 Task: Create a rule from the Agile list, Priority changed -> Complete task in the project Transpire if Priority Cleared then Complete Task.
Action: Mouse moved to (57, 444)
Screenshot: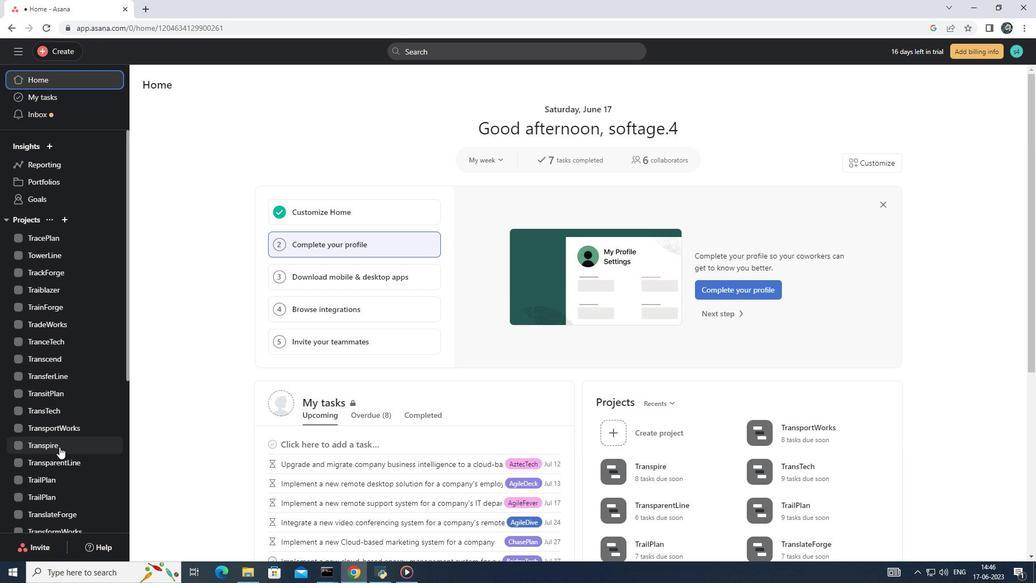 
Action: Mouse pressed left at (57, 444)
Screenshot: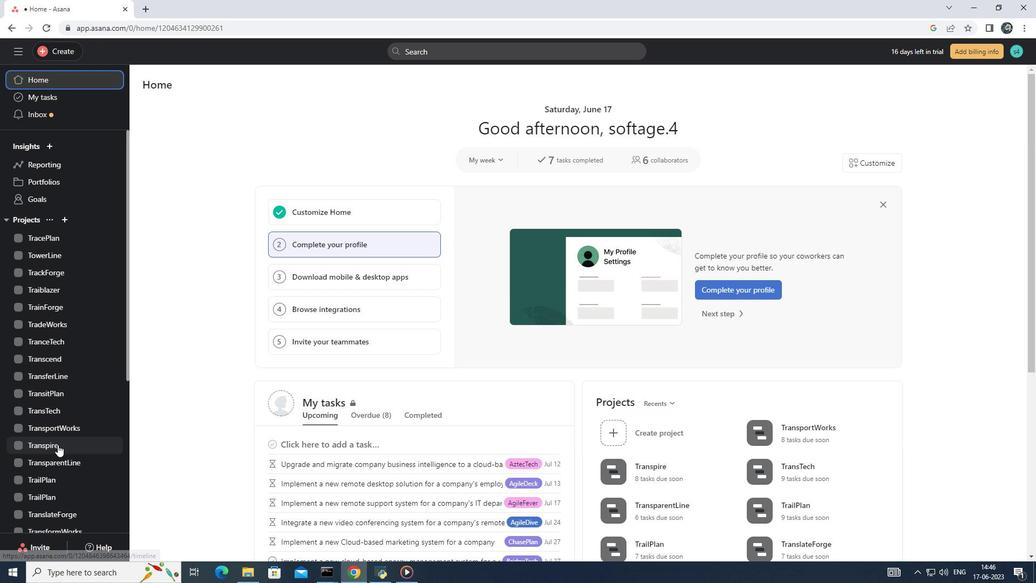 
Action: Mouse moved to (1005, 92)
Screenshot: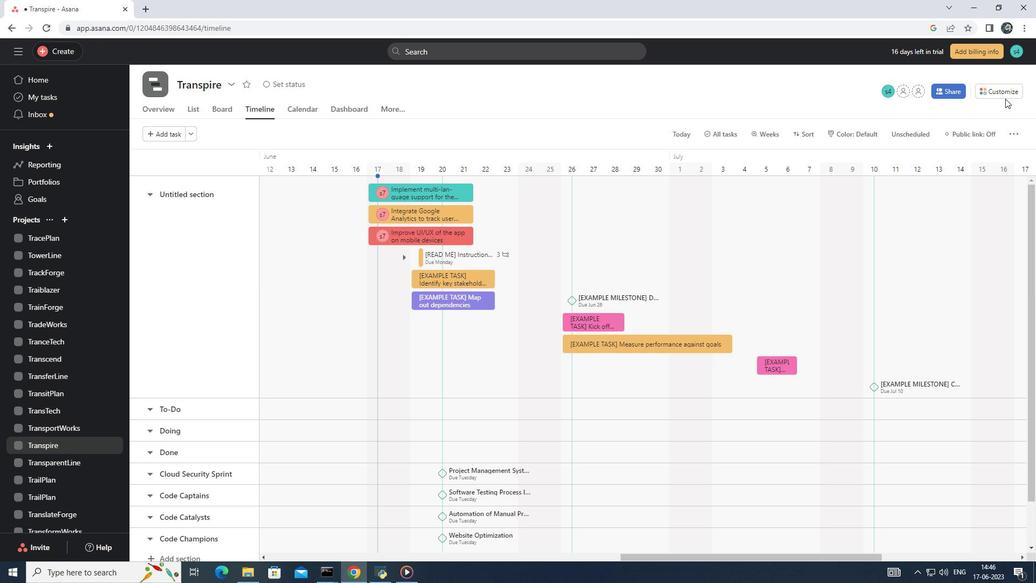 
Action: Mouse pressed left at (1005, 92)
Screenshot: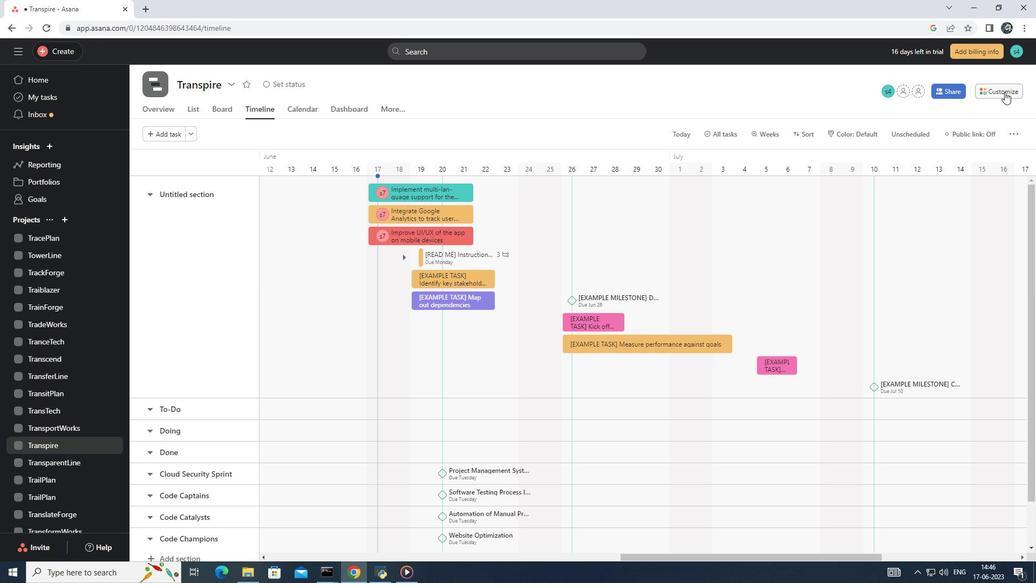 
Action: Mouse moved to (811, 264)
Screenshot: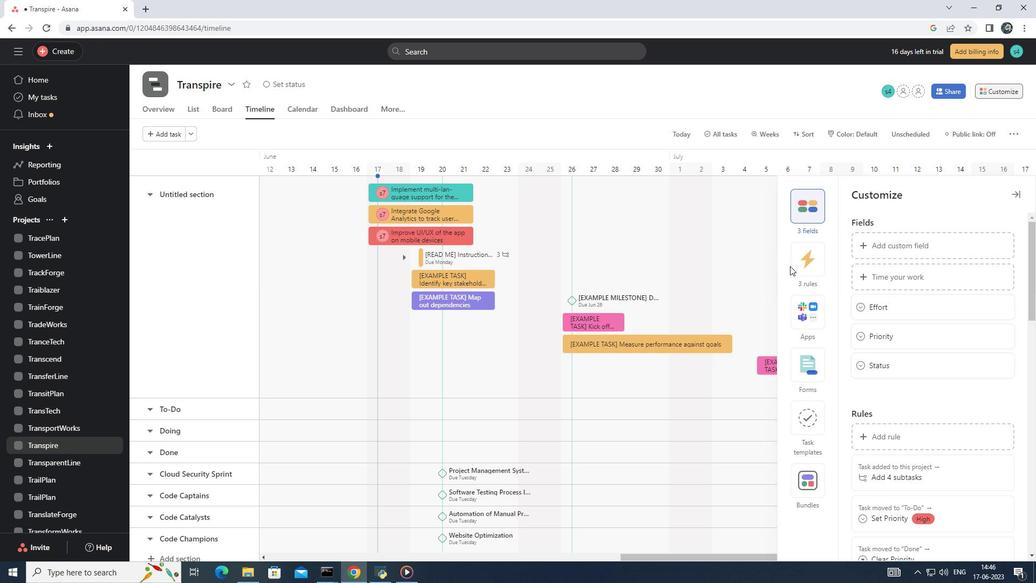 
Action: Mouse pressed left at (811, 264)
Screenshot: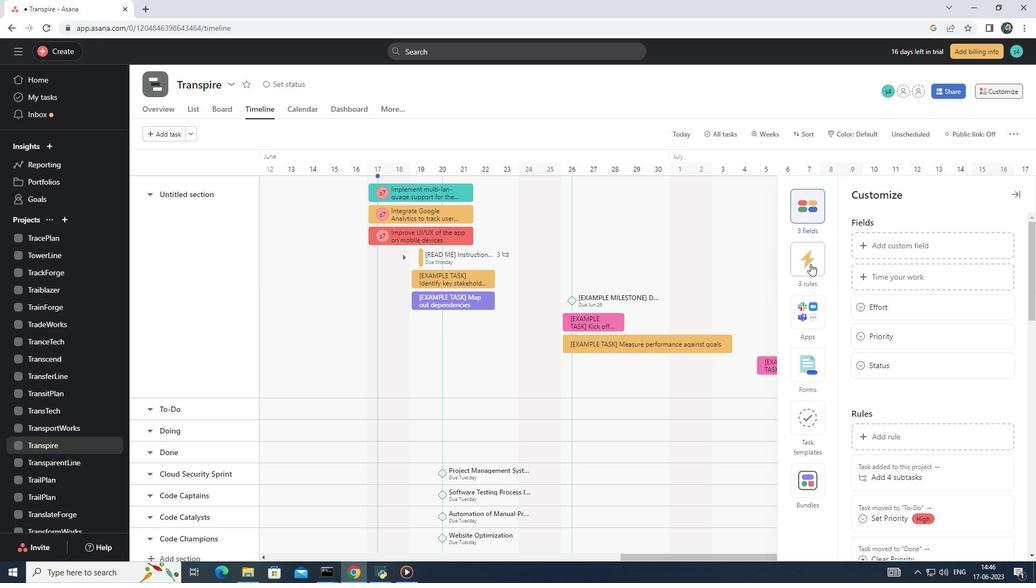 
Action: Mouse moved to (902, 240)
Screenshot: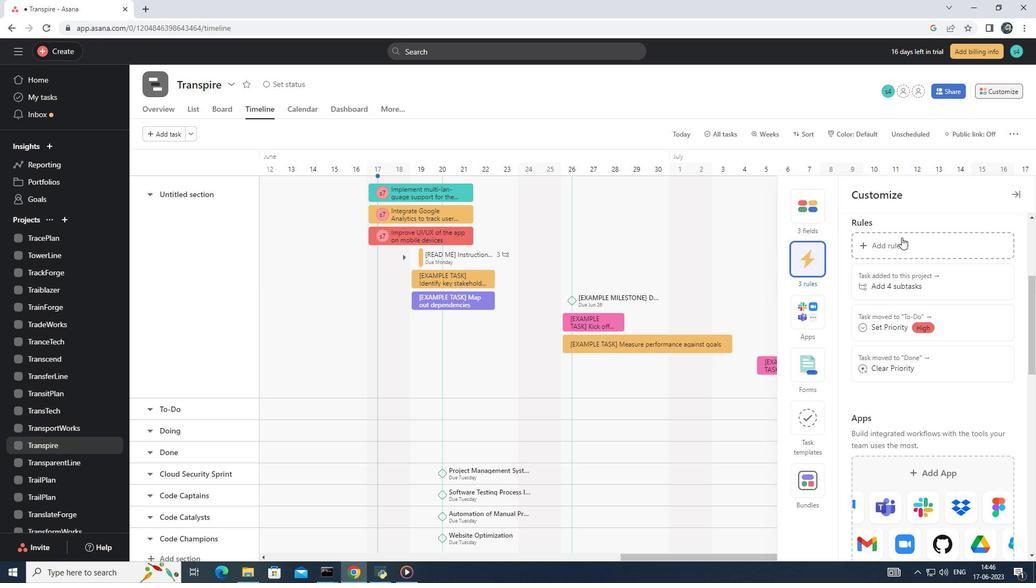 
Action: Mouse pressed left at (902, 240)
Screenshot: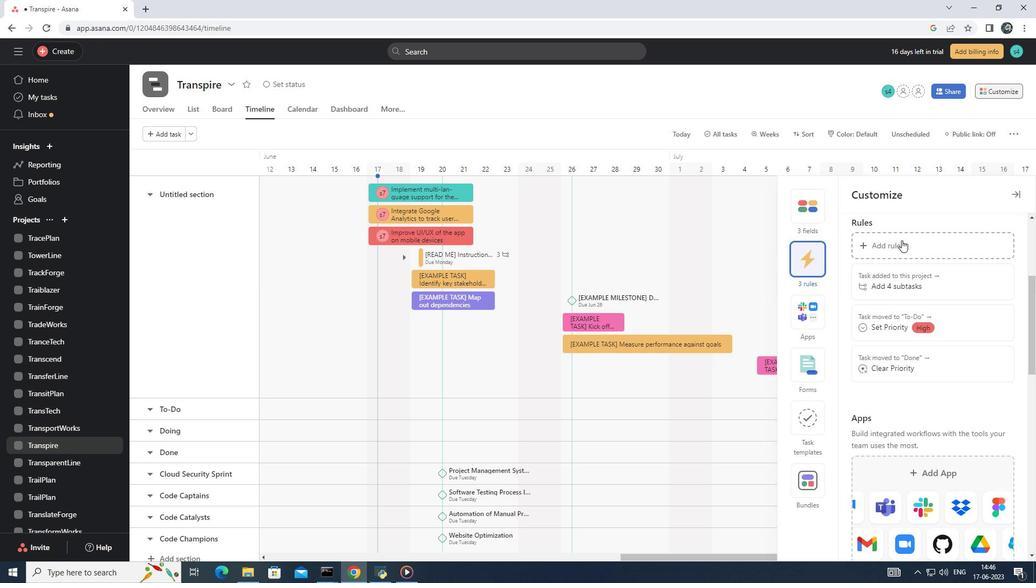 
Action: Mouse moved to (217, 162)
Screenshot: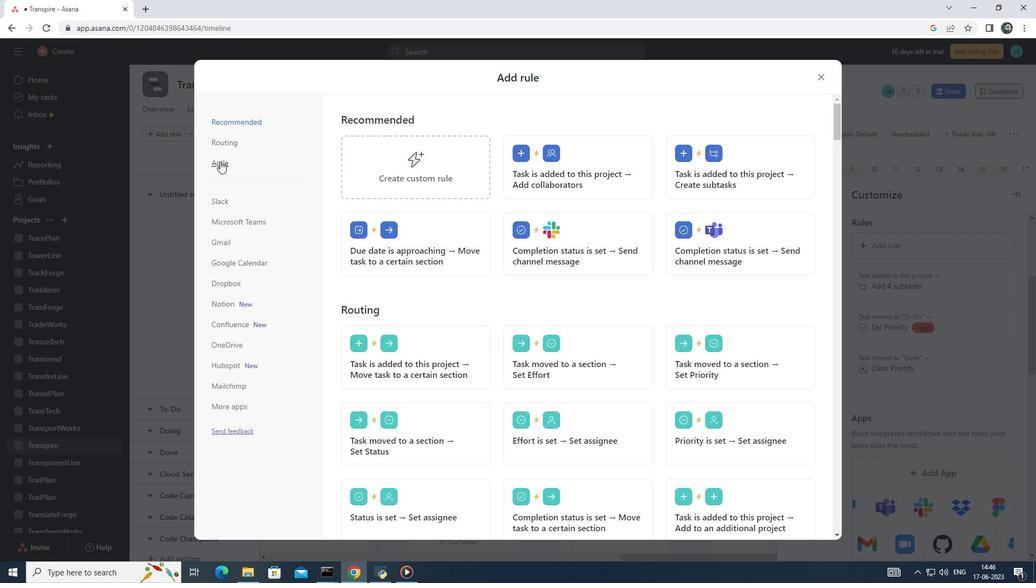 
Action: Mouse pressed left at (217, 162)
Screenshot: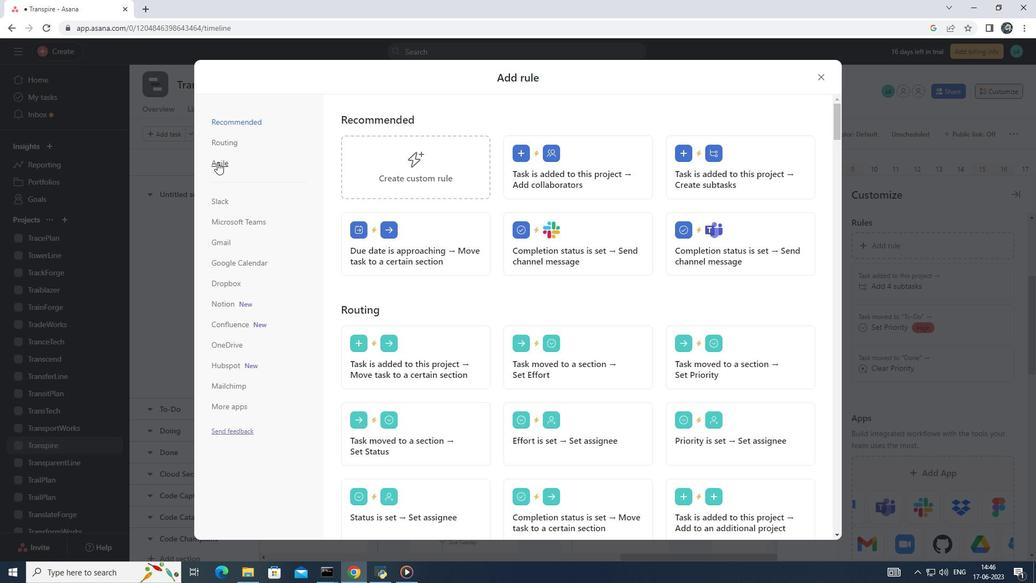 
Action: Mouse moved to (589, 158)
Screenshot: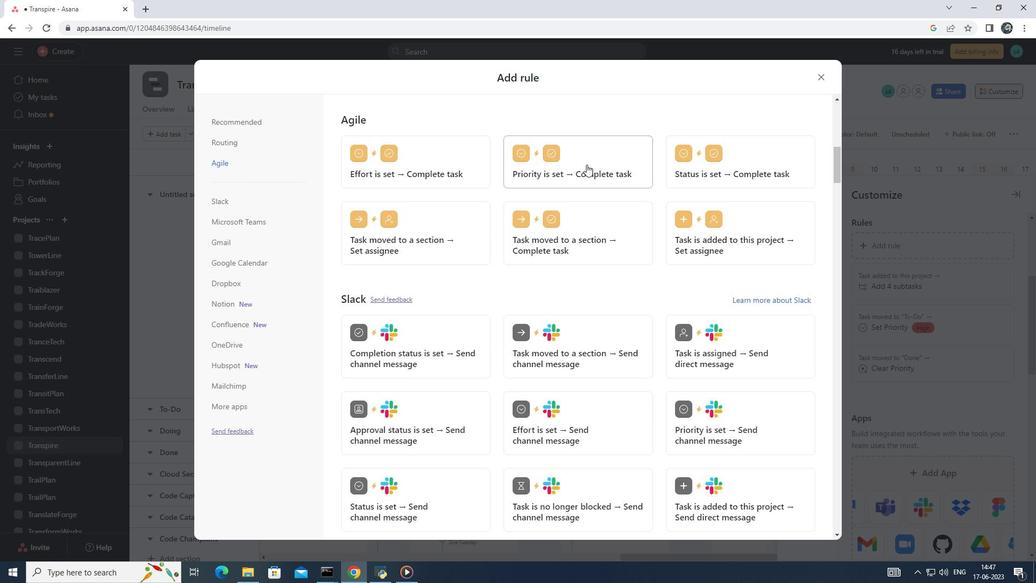 
Action: Mouse pressed left at (589, 158)
Screenshot: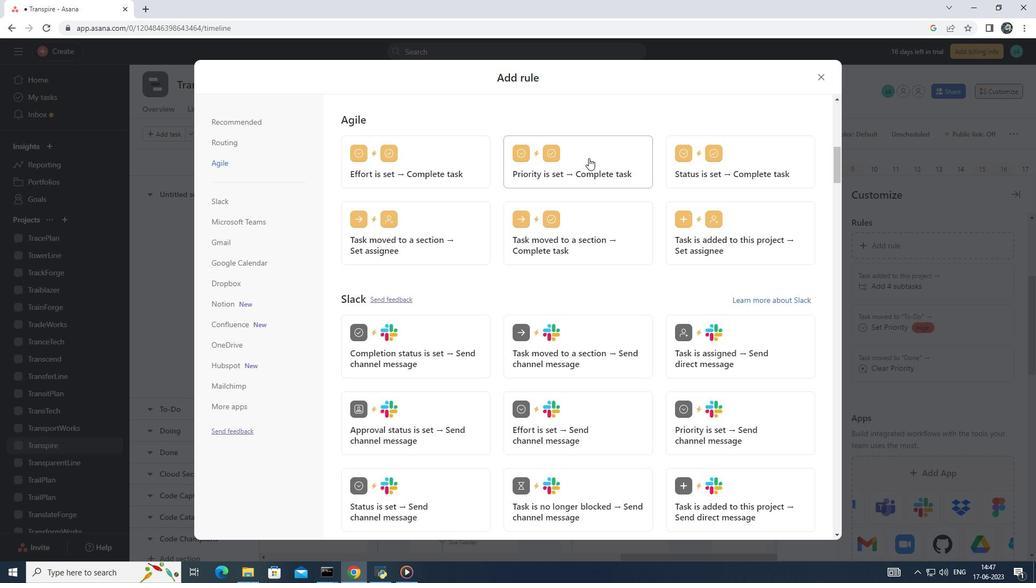 
Action: Mouse moved to (434, 285)
Screenshot: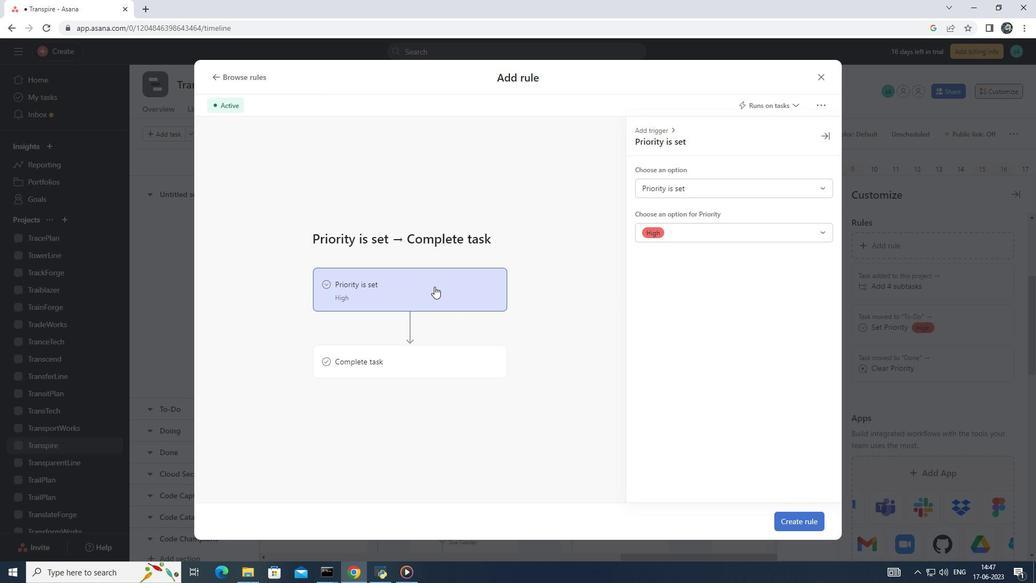
Action: Mouse pressed left at (434, 285)
Screenshot: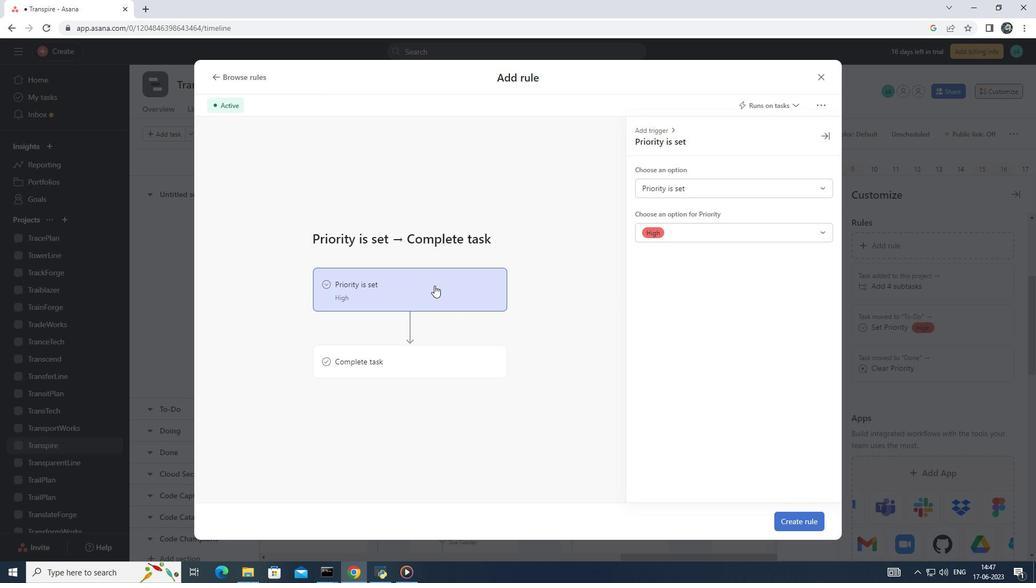 
Action: Mouse moved to (698, 187)
Screenshot: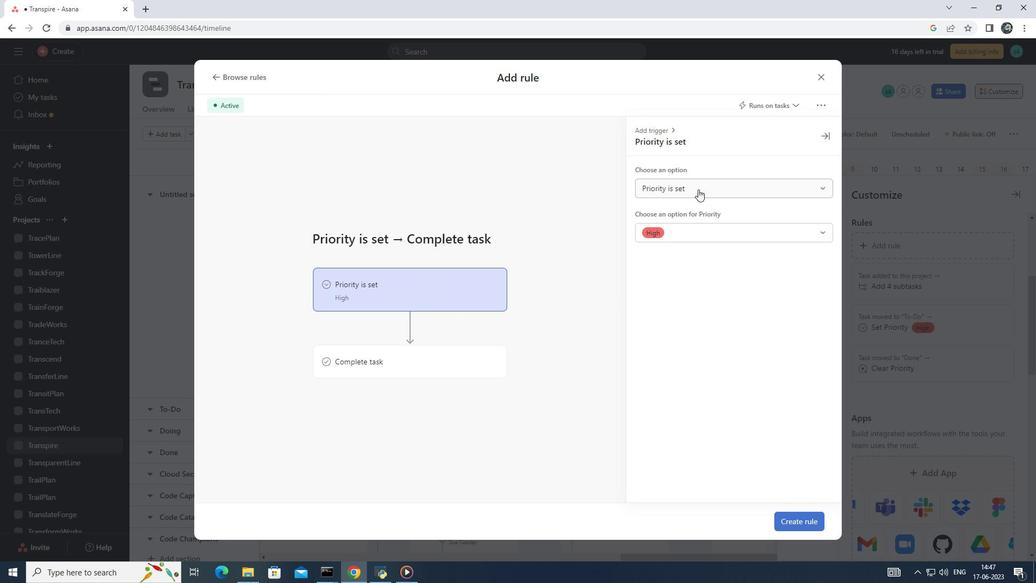 
Action: Mouse pressed left at (698, 187)
Screenshot: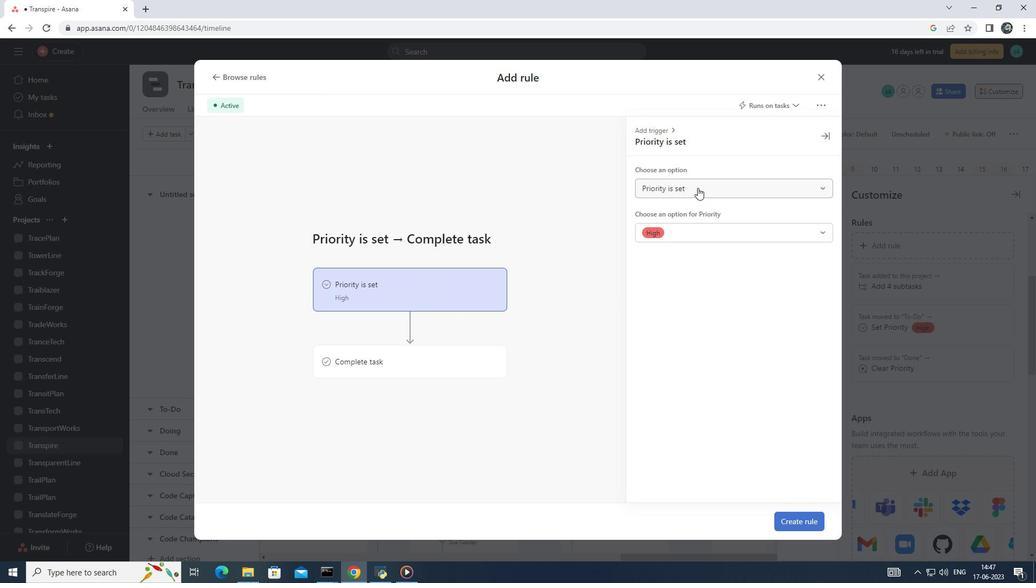 
Action: Mouse moved to (695, 230)
Screenshot: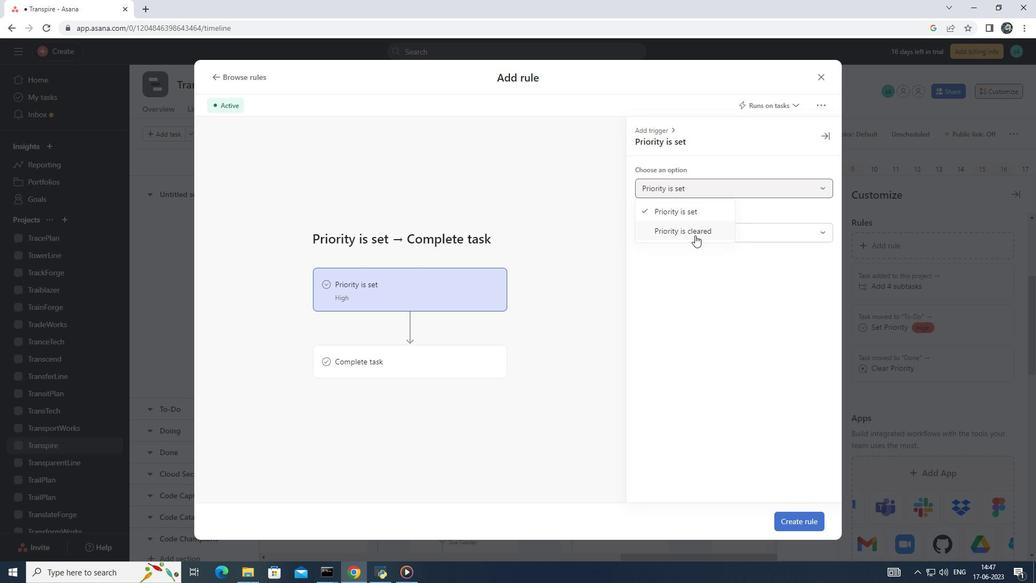 
Action: Mouse pressed left at (695, 230)
Screenshot: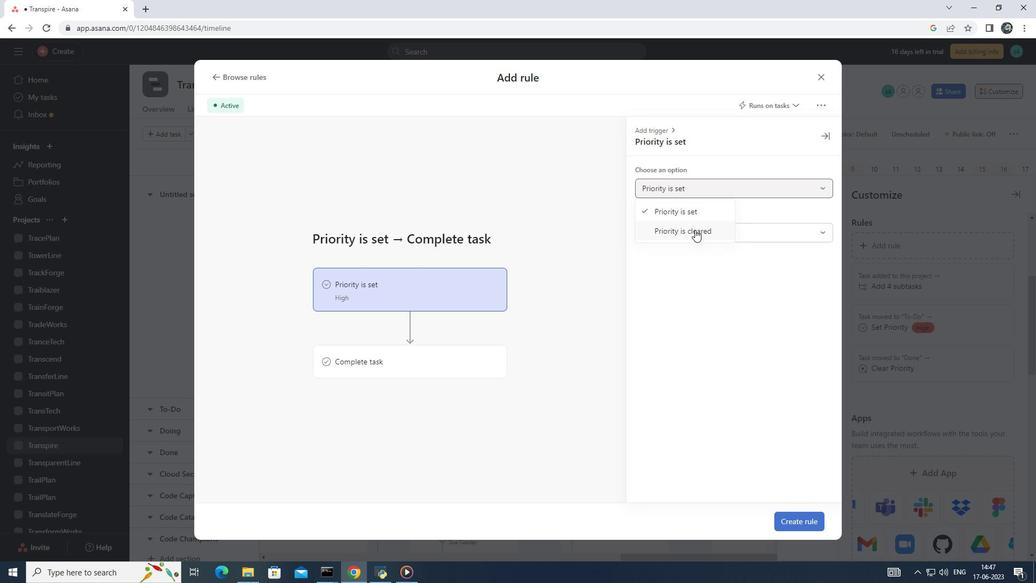 
Action: Mouse moved to (390, 360)
Screenshot: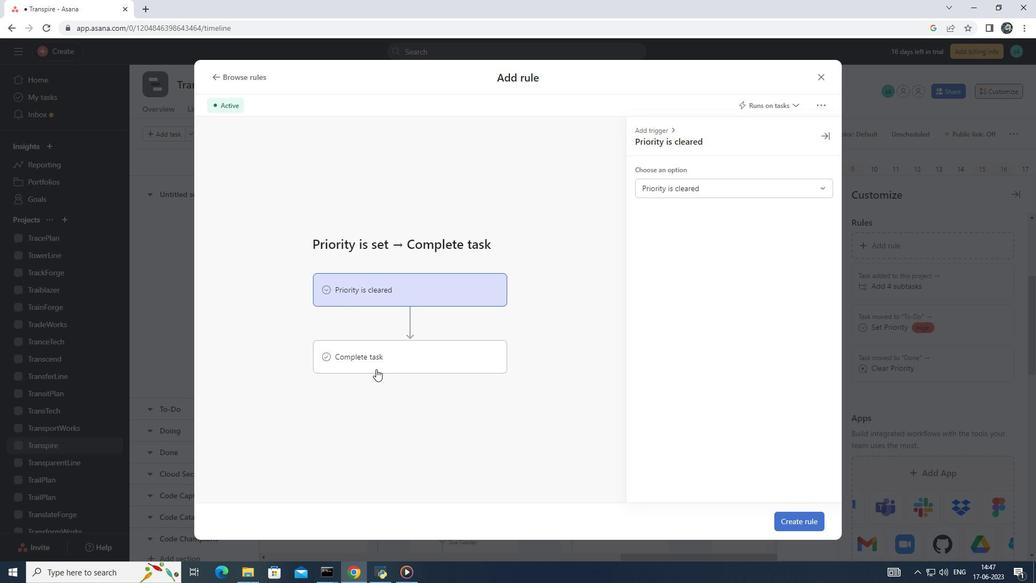 
Action: Mouse pressed left at (390, 360)
Screenshot: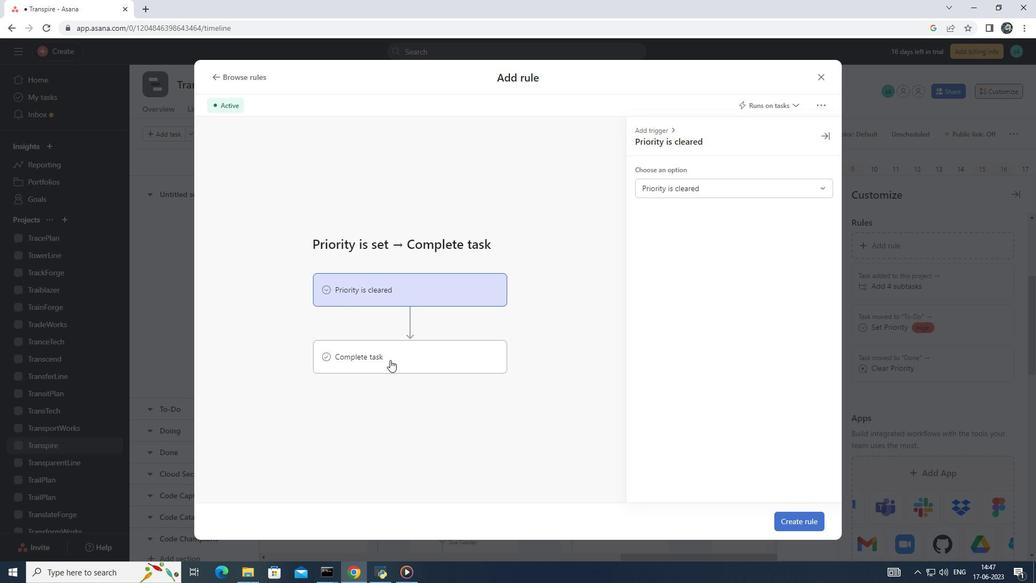 
Action: Mouse moved to (717, 185)
Screenshot: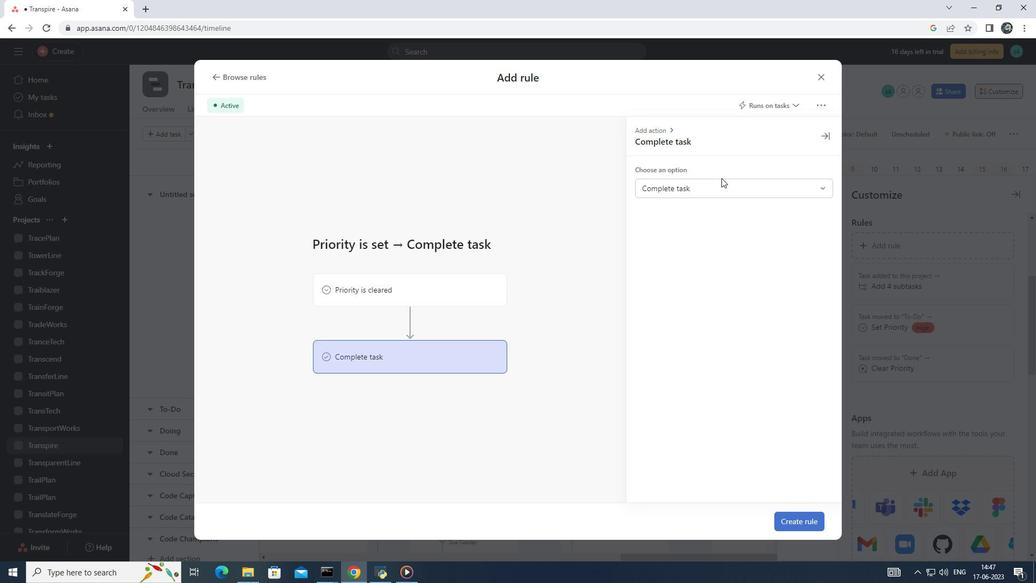 
Action: Mouse pressed left at (717, 185)
Screenshot: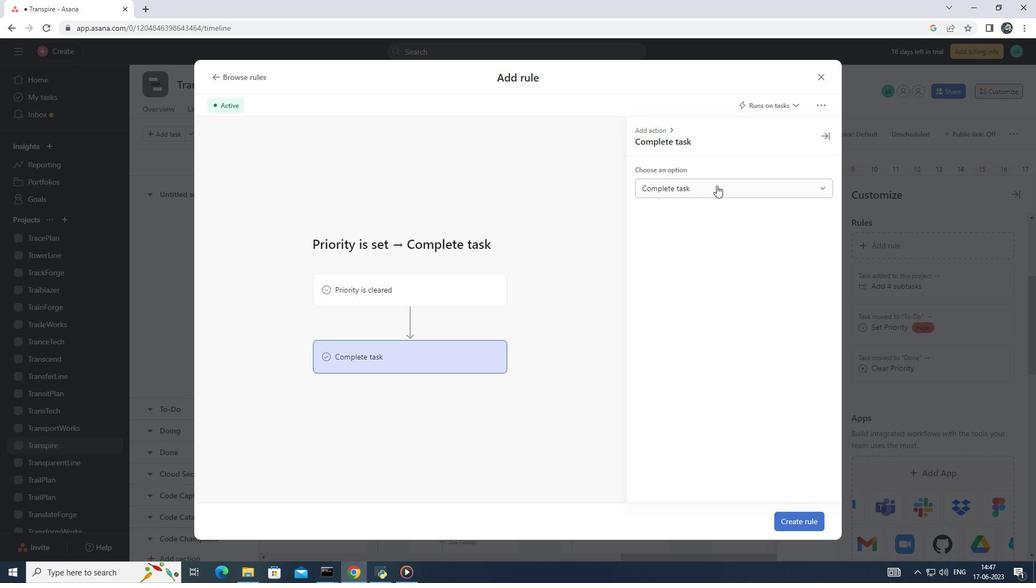 
Action: Mouse moved to (709, 208)
Screenshot: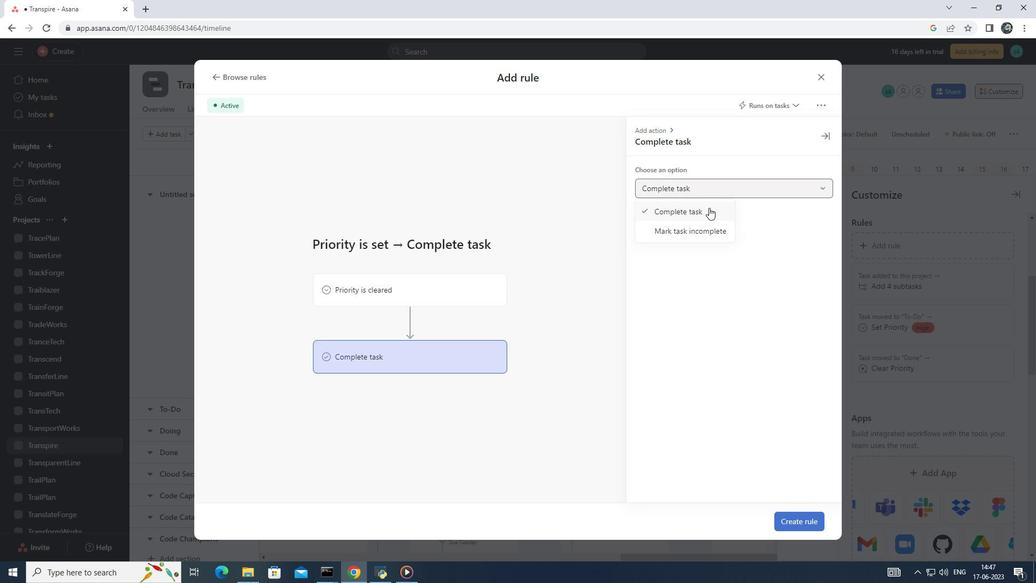 
Action: Mouse pressed left at (709, 208)
Screenshot: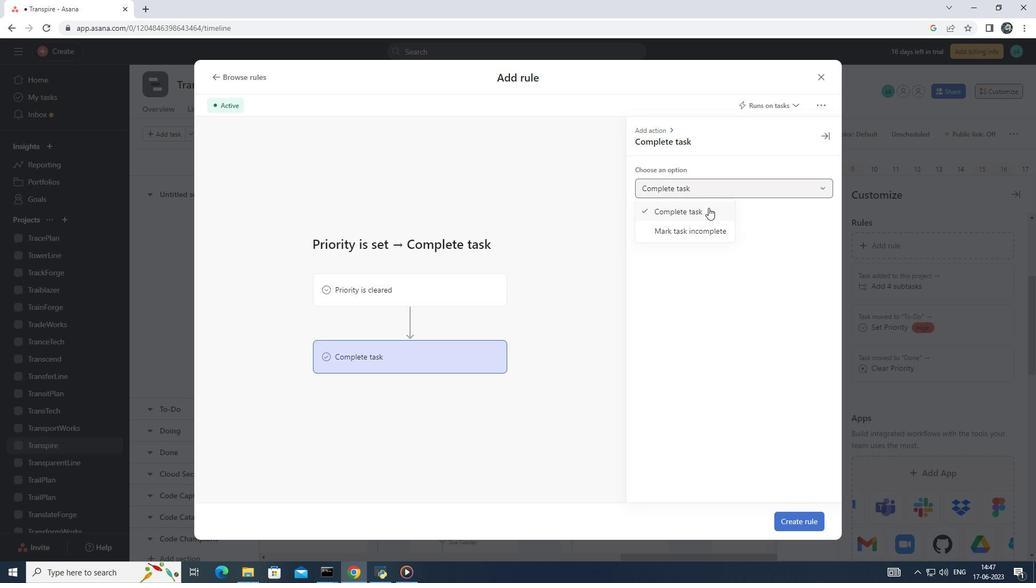 
Action: Mouse moved to (795, 514)
Screenshot: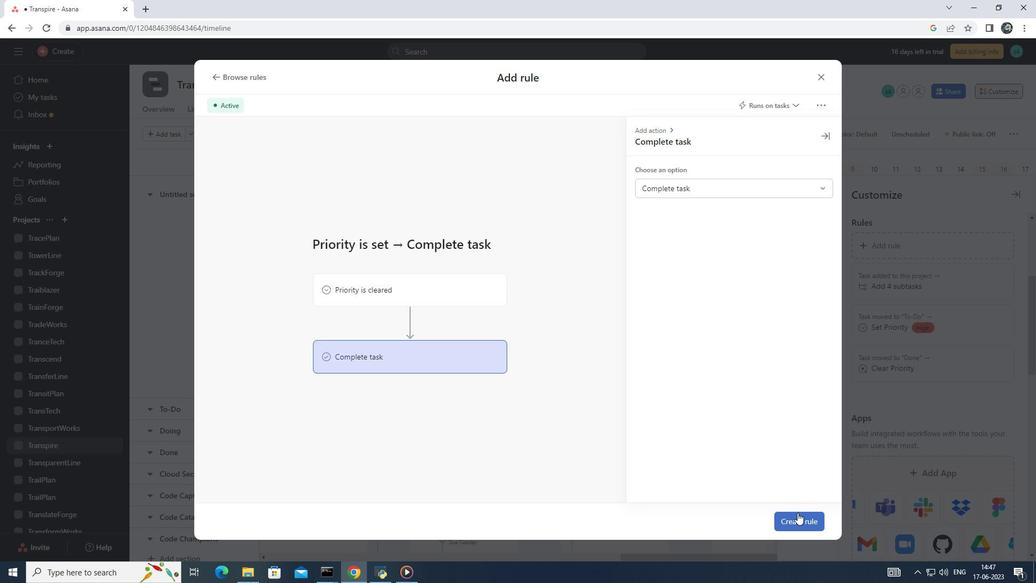 
Action: Mouse pressed left at (795, 514)
Screenshot: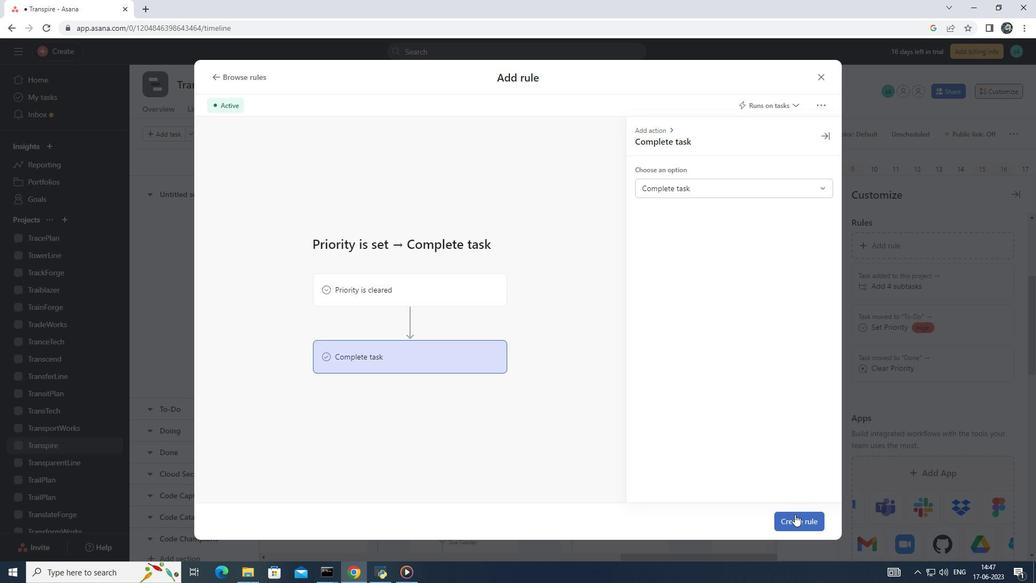 
Action: Mouse moved to (562, 297)
Screenshot: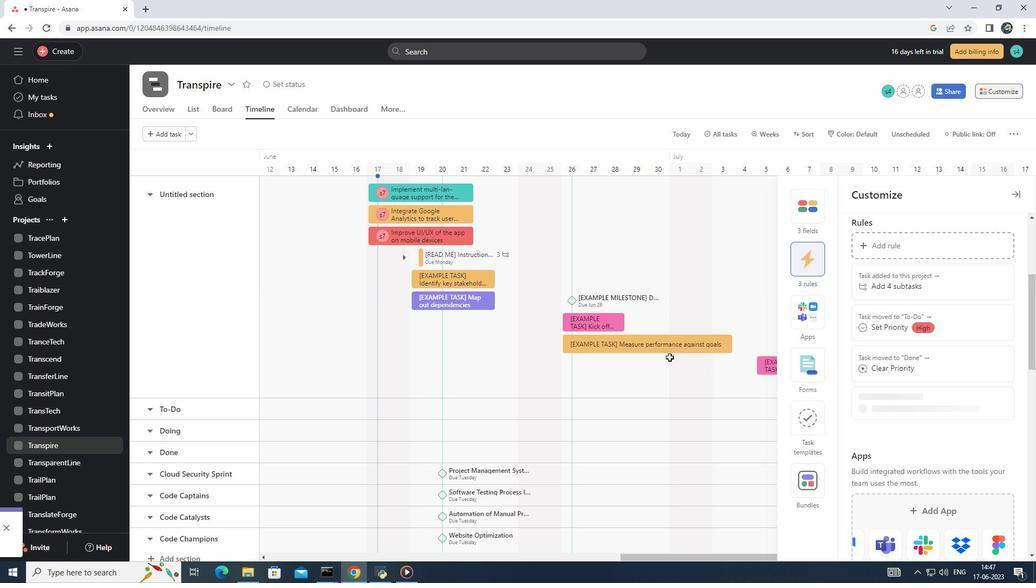 
